 Task: Create a section Data Privacy Sprint and in the section, add a milestone Vulnerability Management in the project AlphaFlow
Action: Mouse moved to (83, 304)
Screenshot: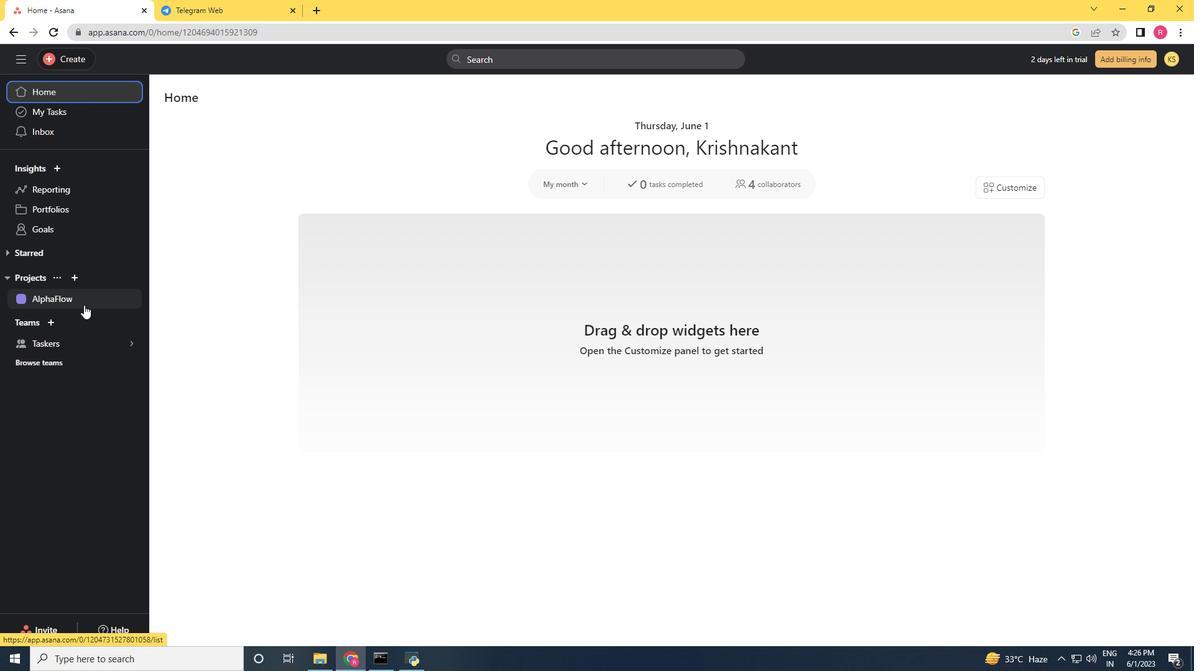 
Action: Mouse pressed left at (83, 304)
Screenshot: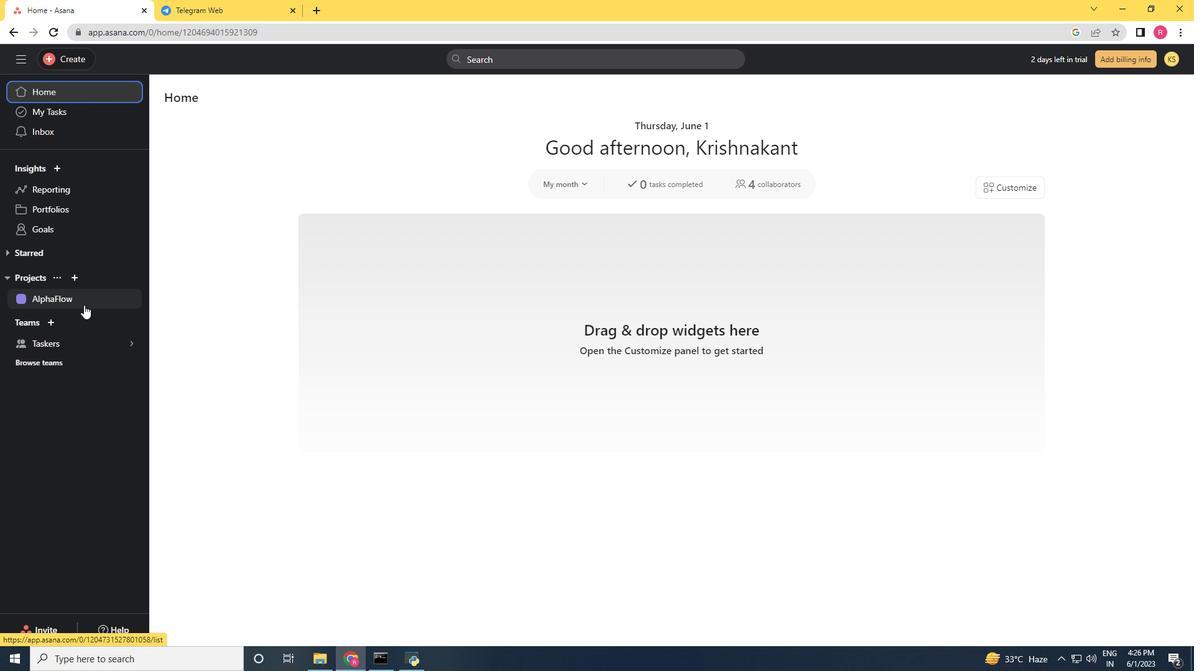 
Action: Mouse moved to (245, 439)
Screenshot: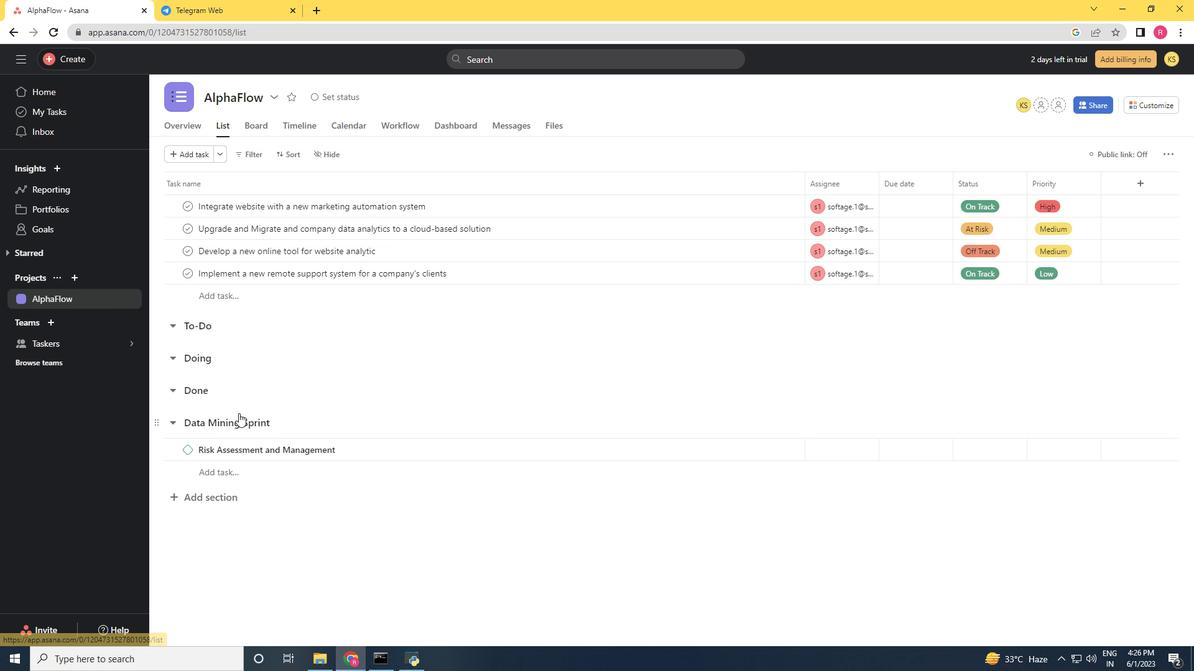 
Action: Mouse scrolled (245, 439) with delta (0, 0)
Screenshot: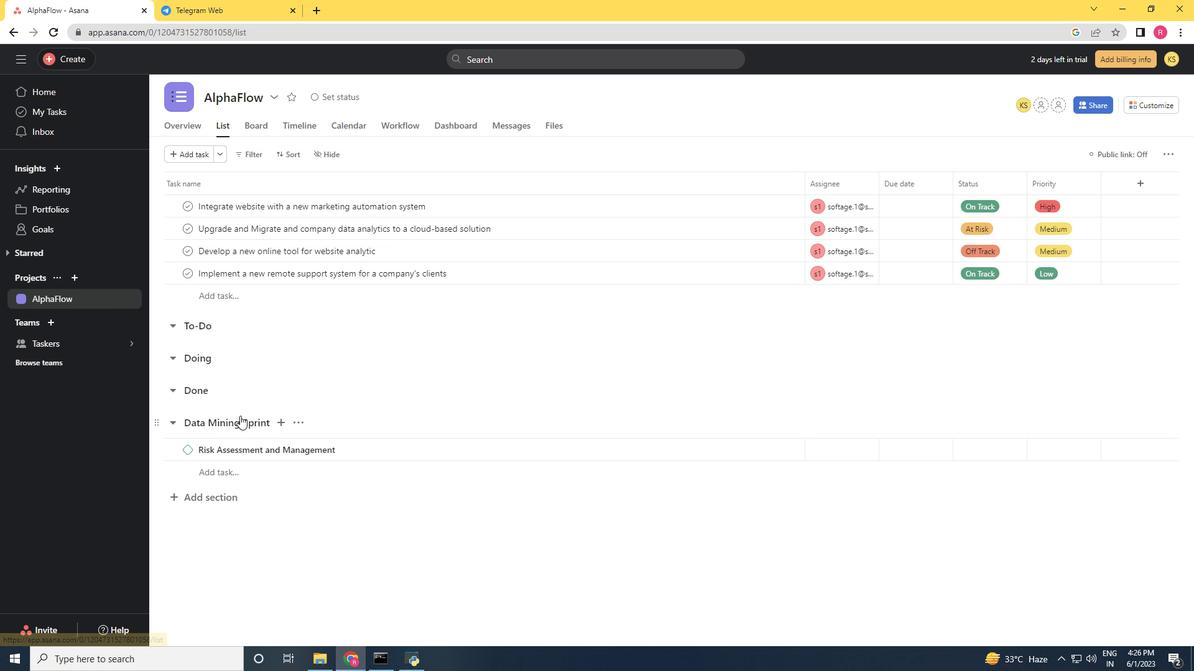 
Action: Mouse scrolled (245, 439) with delta (0, 0)
Screenshot: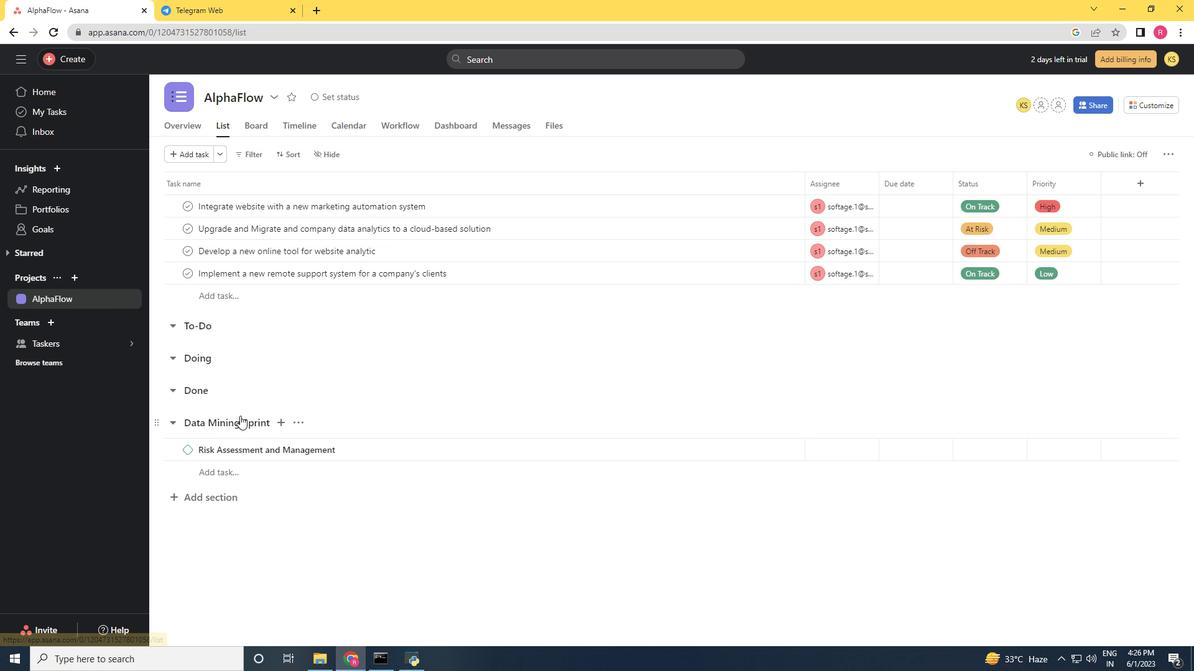 
Action: Mouse moved to (219, 499)
Screenshot: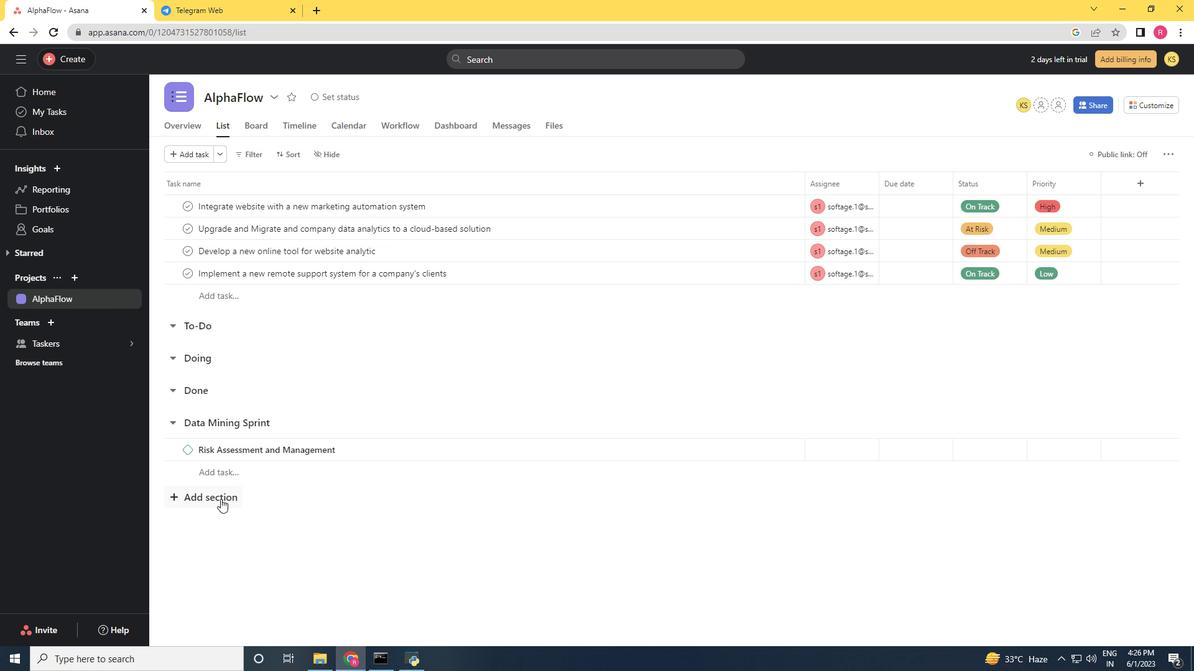 
Action: Mouse pressed left at (219, 499)
Screenshot: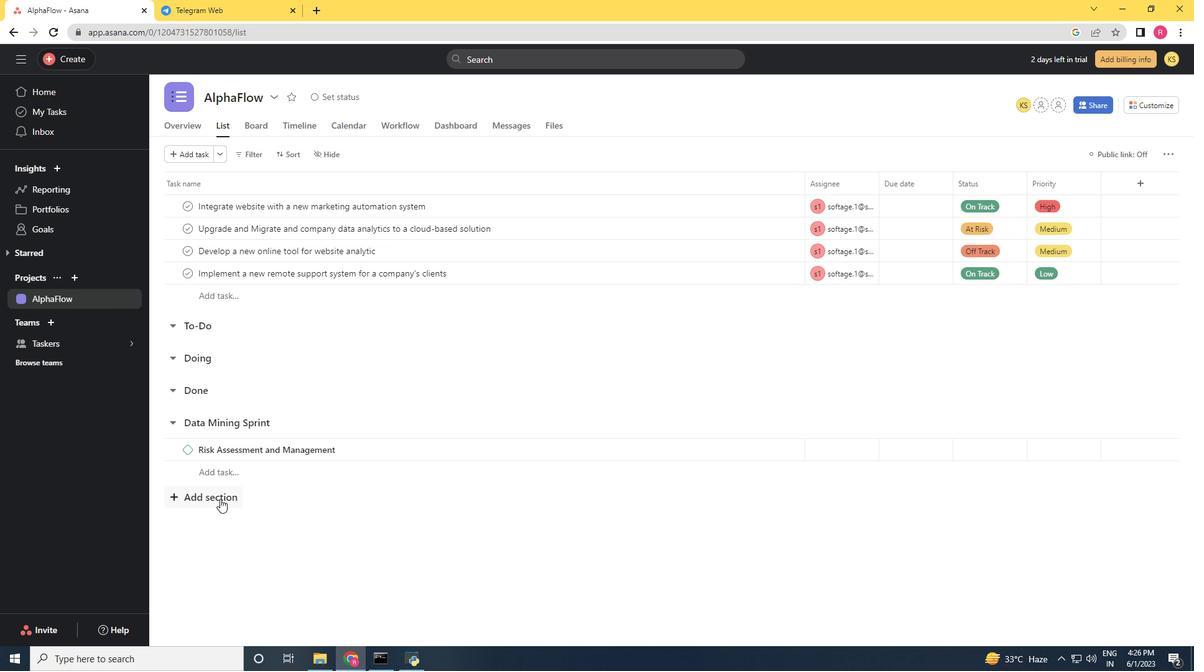 
Action: Mouse moved to (208, 508)
Screenshot: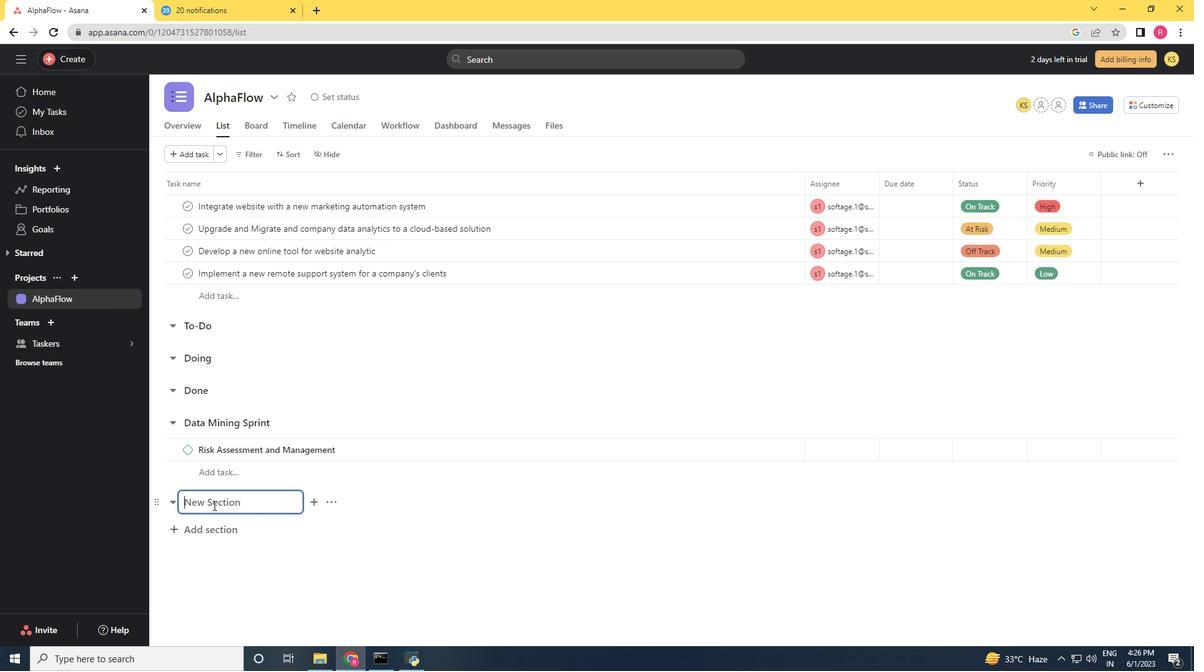 
Action: Key pressed <Key.shift><Key.shift><Key.shift><Key.shift>Data<Key.space><Key.shift>Privacy<Key.space><Key.shift>Sprint<Key.space><Key.enter><Key.shift><Key.shift><Key.shift><Key.shift><Key.shift><Key.shift><Key.shift><Key.shift><Key.shift><Key.shift><Key.shift><Key.shift><Key.shift><Key.shift><Key.shift><Key.shift>Vulnerability<Key.space><Key.shift>Management<Key.space>
Screenshot: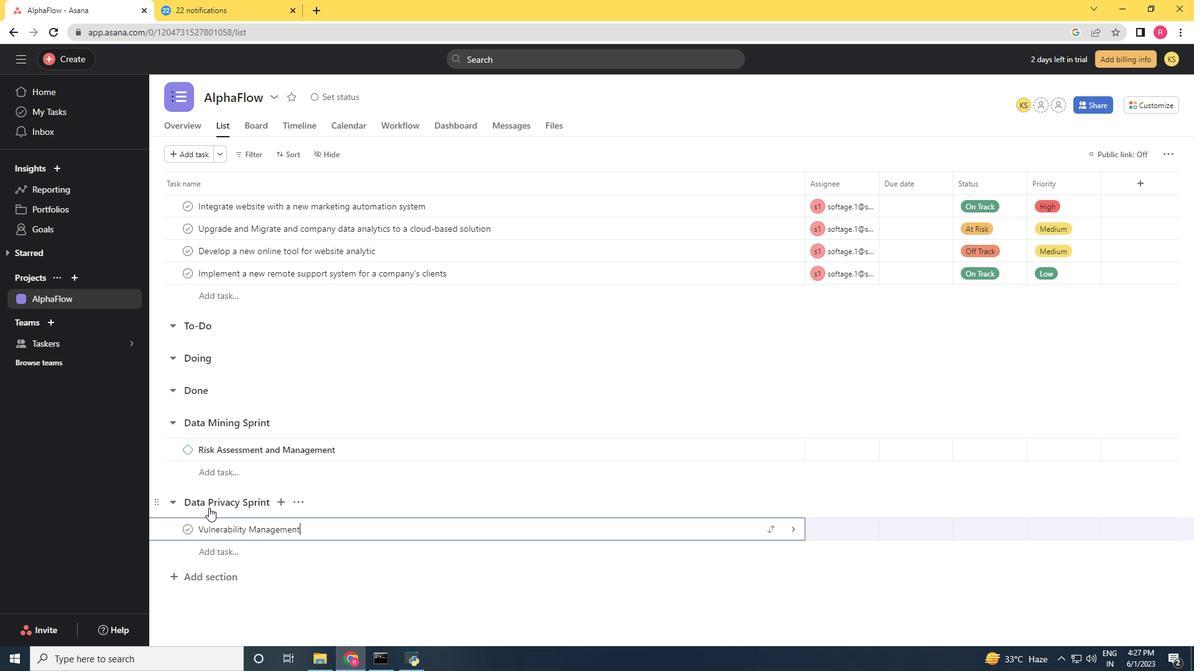 
Action: Mouse moved to (342, 527)
Screenshot: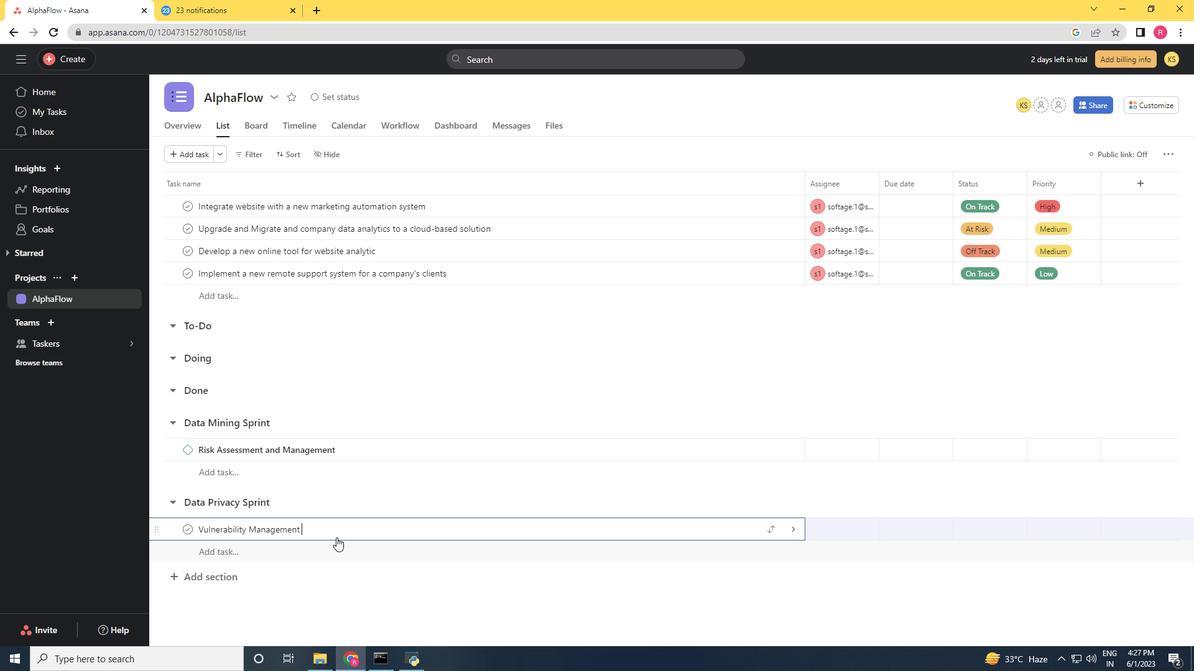 
Action: Mouse pressed right at (342, 527)
Screenshot: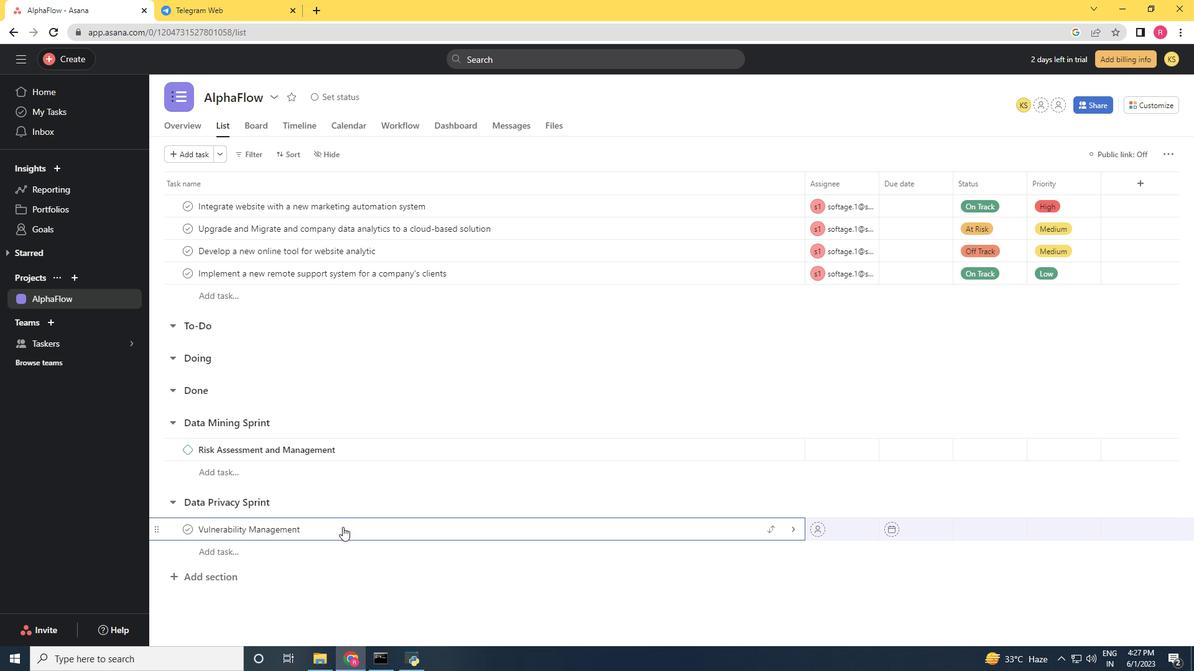 
Action: Mouse moved to (403, 470)
Screenshot: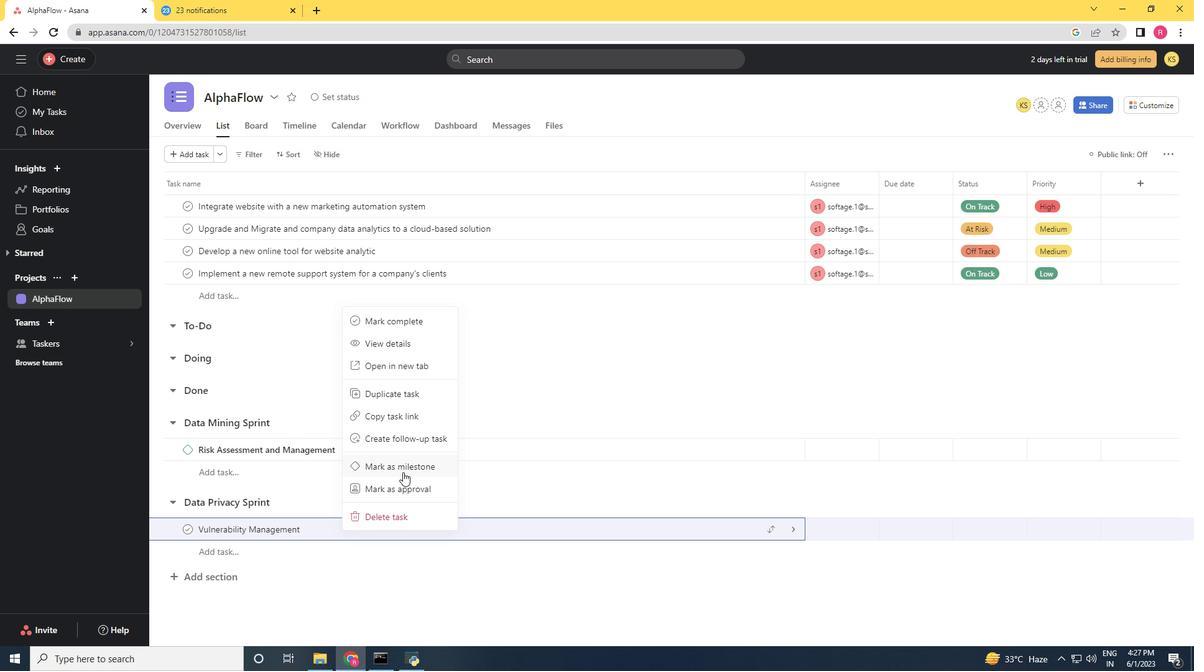 
Action: Mouse pressed left at (403, 470)
Screenshot: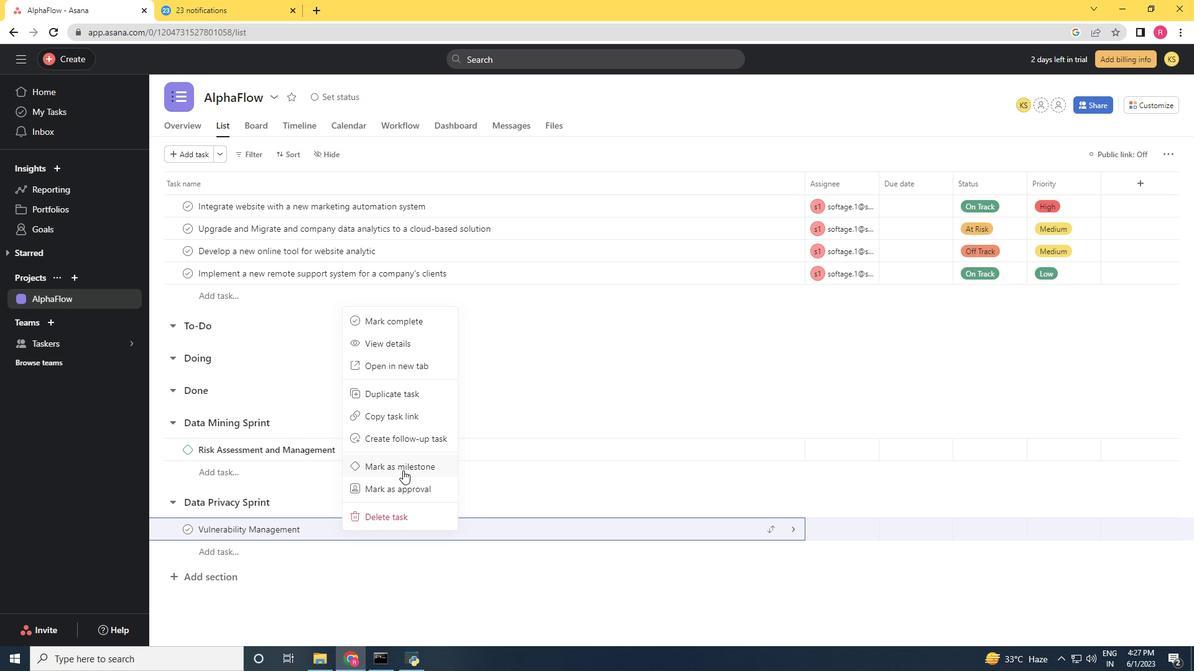 
Action: Mouse moved to (358, 487)
Screenshot: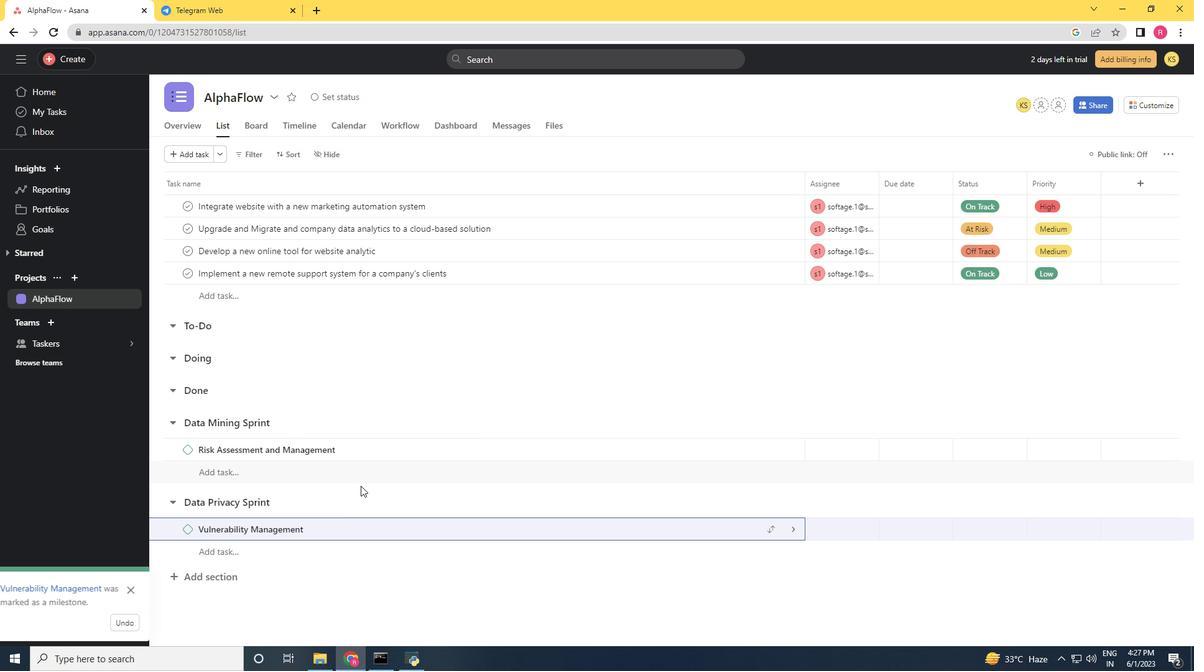 
